 Task: Show Comments.
Action: Mouse moved to (82, 62)
Screenshot: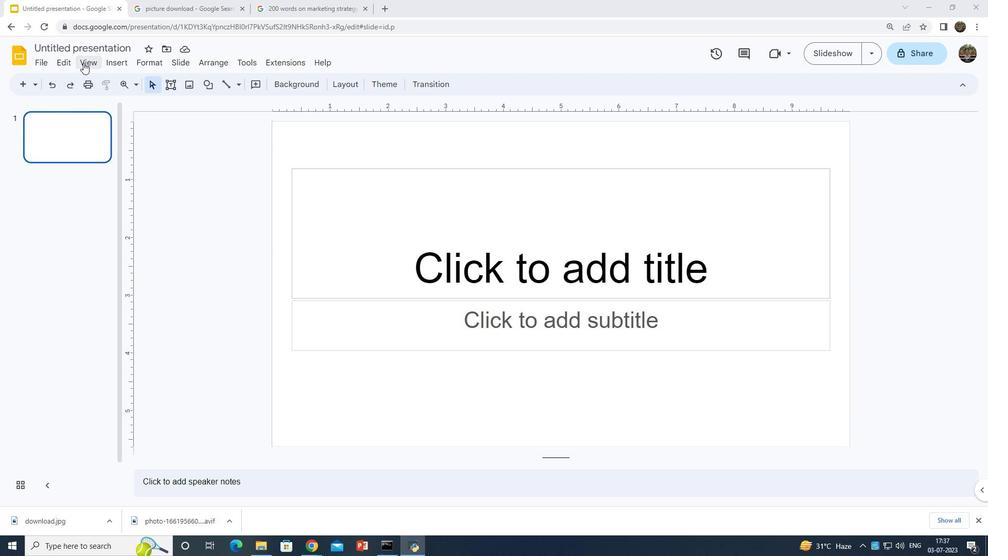 
Action: Mouse pressed left at (82, 62)
Screenshot: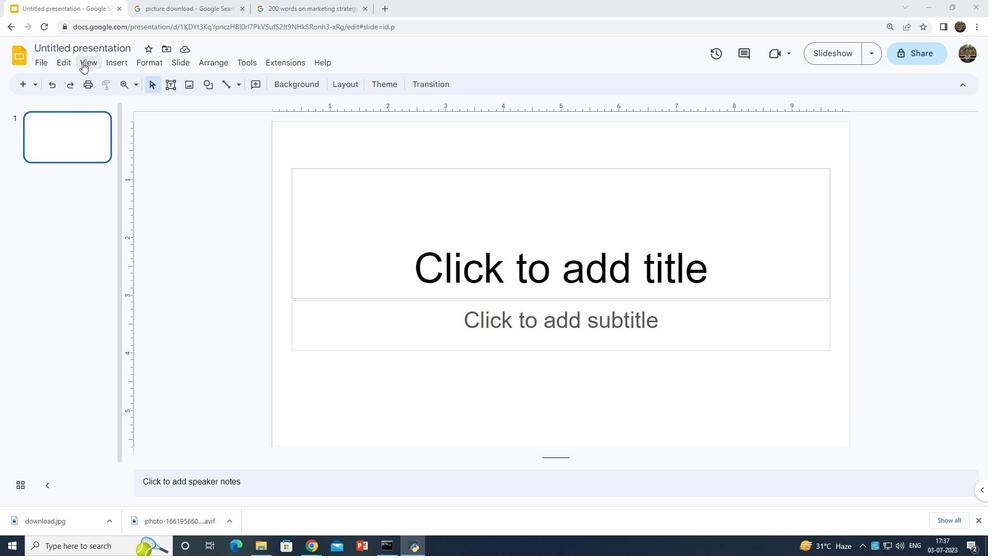 
Action: Mouse moved to (138, 270)
Screenshot: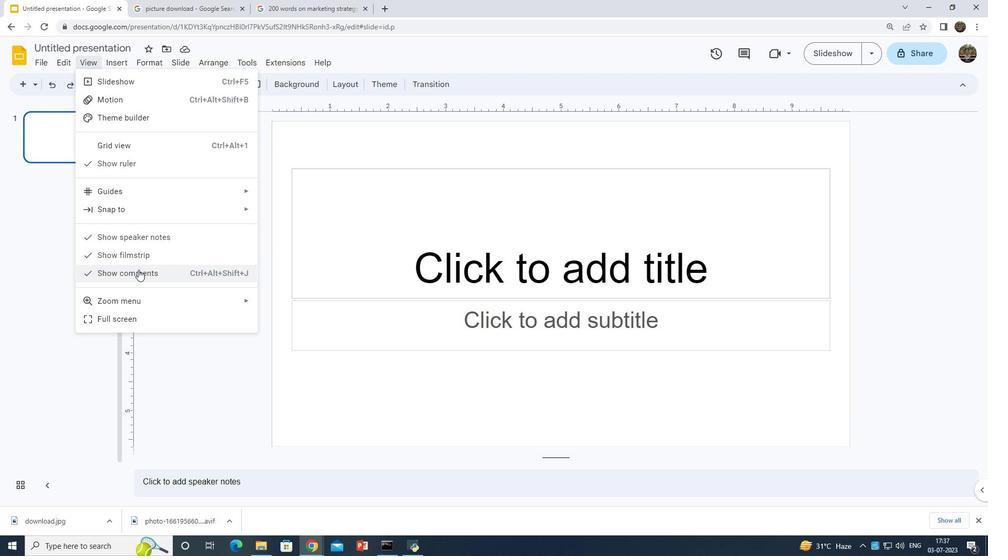 
Action: Mouse pressed left at (138, 270)
Screenshot: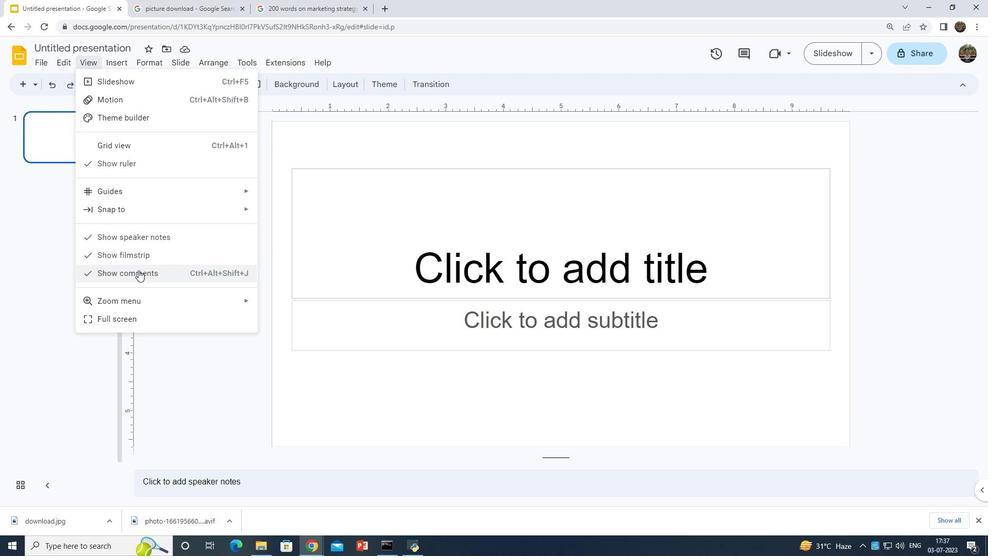 
Action: Mouse moved to (196, 276)
Screenshot: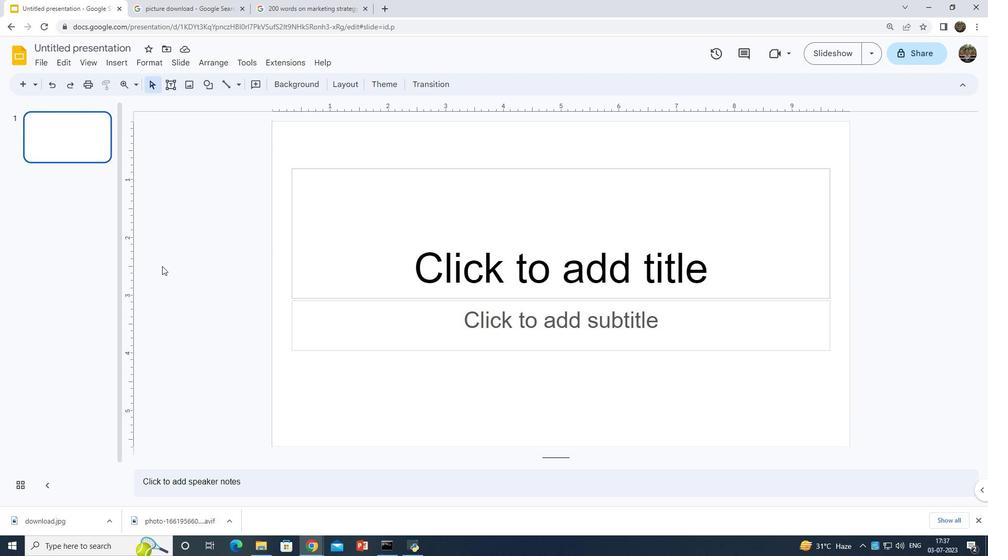 
